 Task: Open a blank sheet, save the file as research.epub Insert a table '2 by 3' In first column, add headers, 'Roll No, Name'. Under first header add  1, 2. Under second header add  Olivia, Grace. Change table style to  Green
Action: Mouse moved to (300, 201)
Screenshot: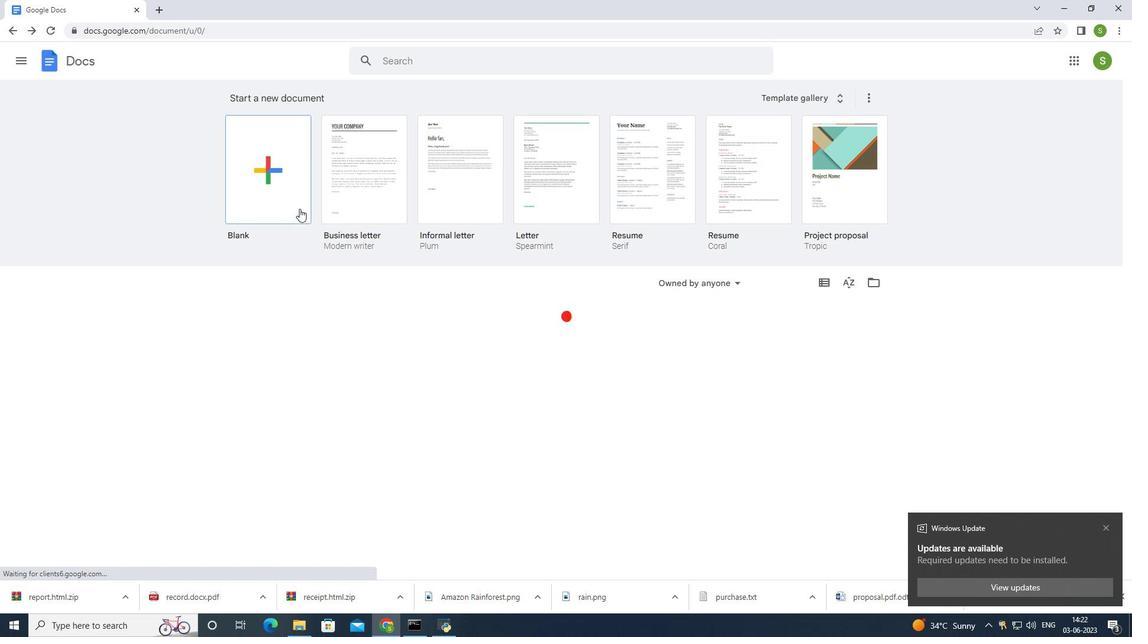 
Action: Mouse pressed left at (300, 201)
Screenshot: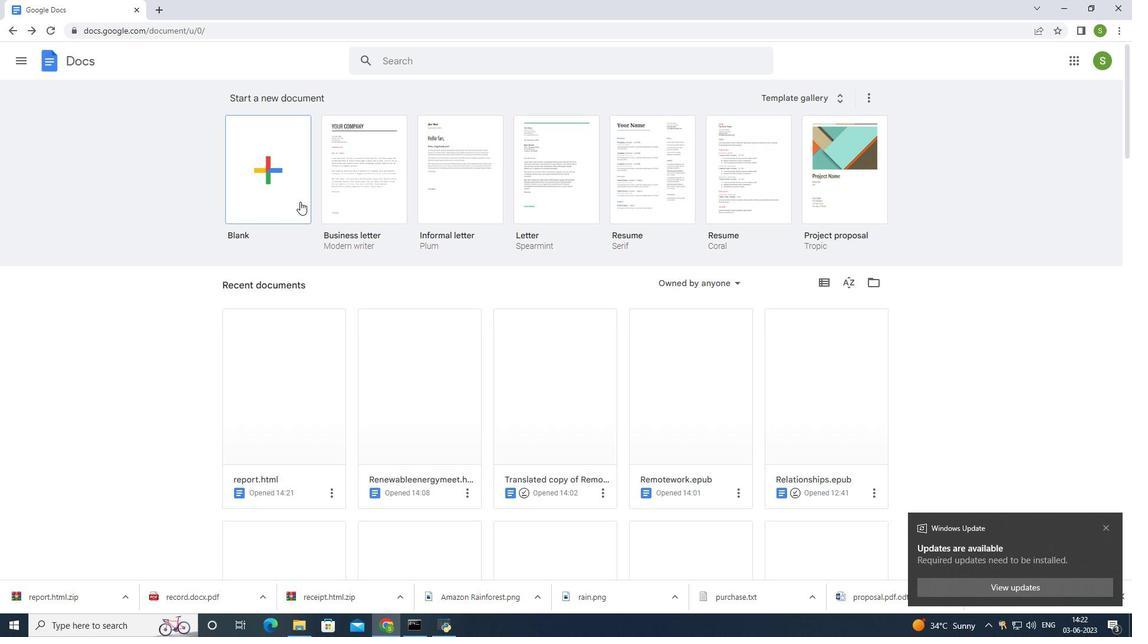 
Action: Mouse moved to (124, 51)
Screenshot: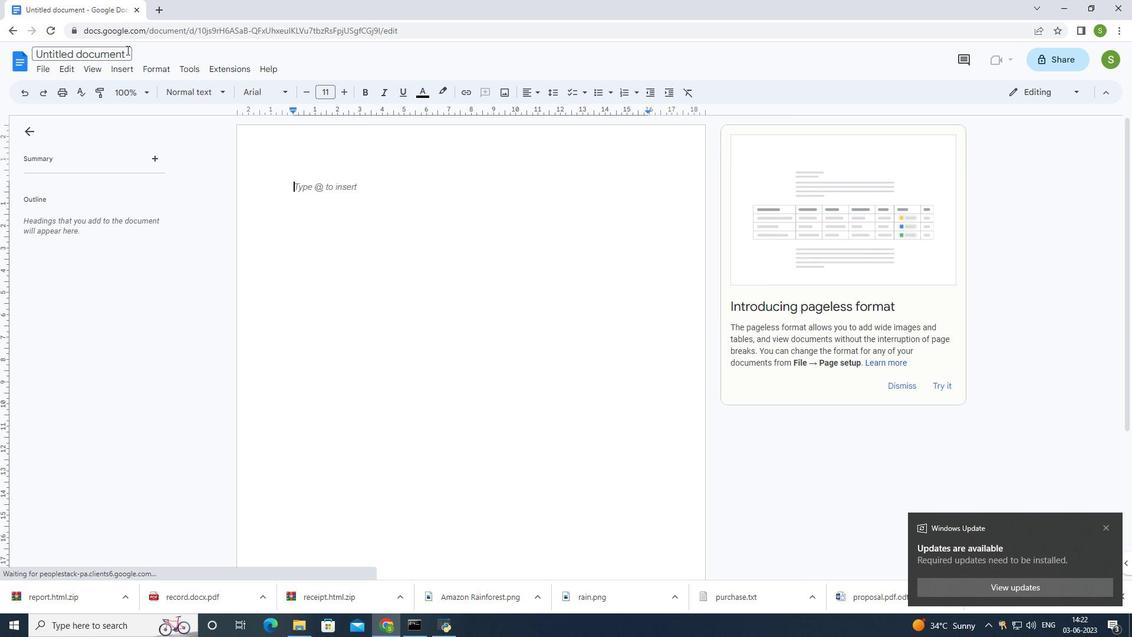 
Action: Mouse pressed left at (124, 51)
Screenshot: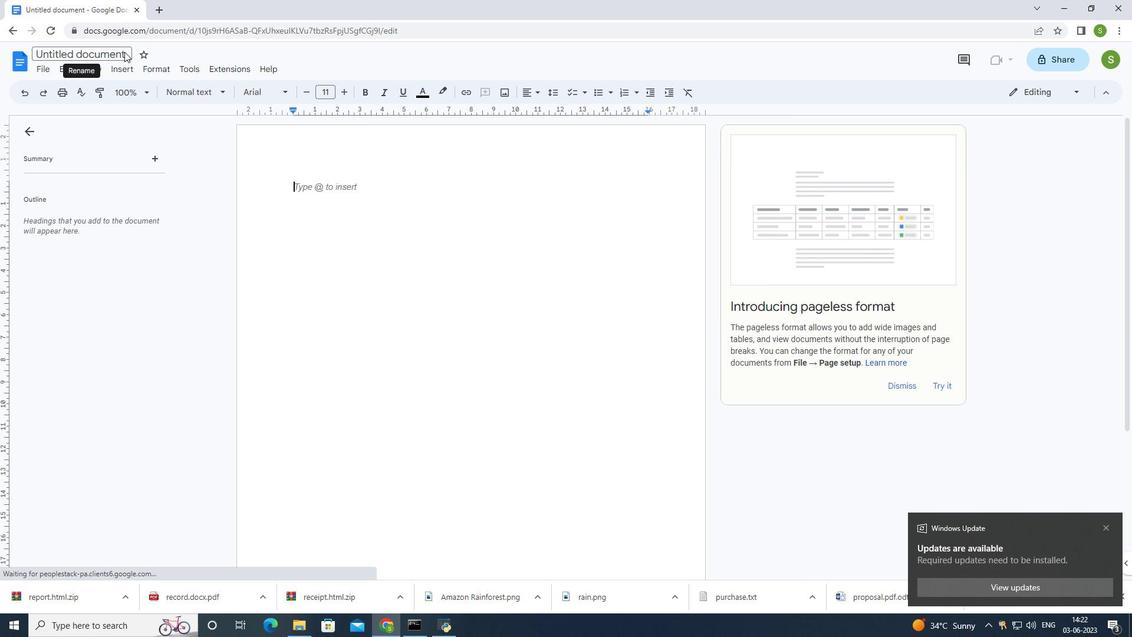 
Action: Mouse moved to (659, 209)
Screenshot: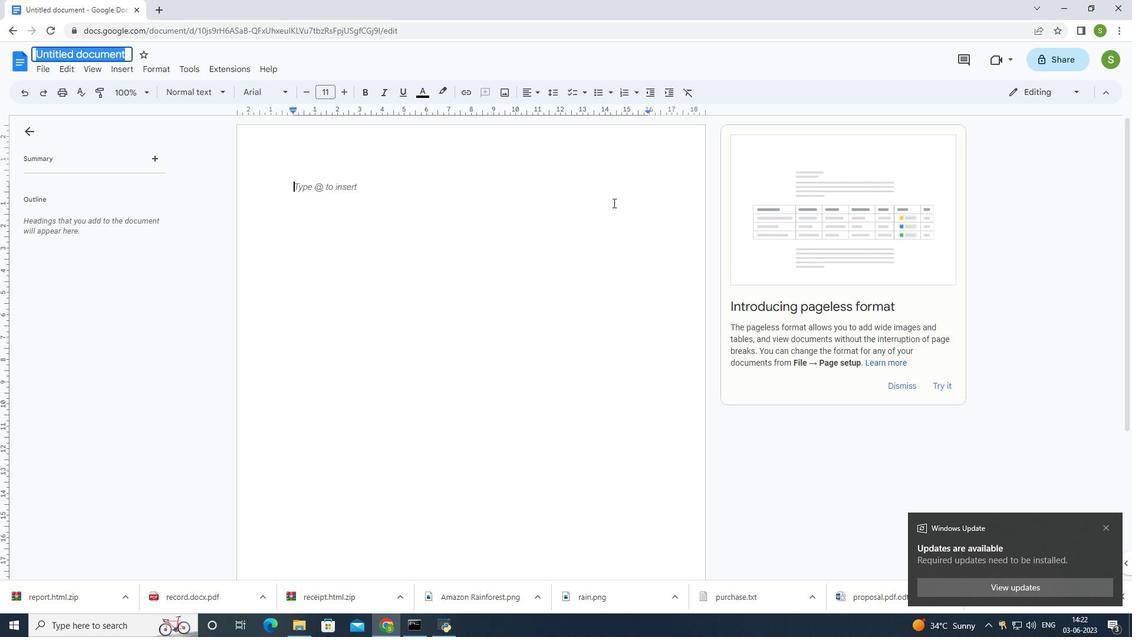 
Action: Key pressed res
Screenshot: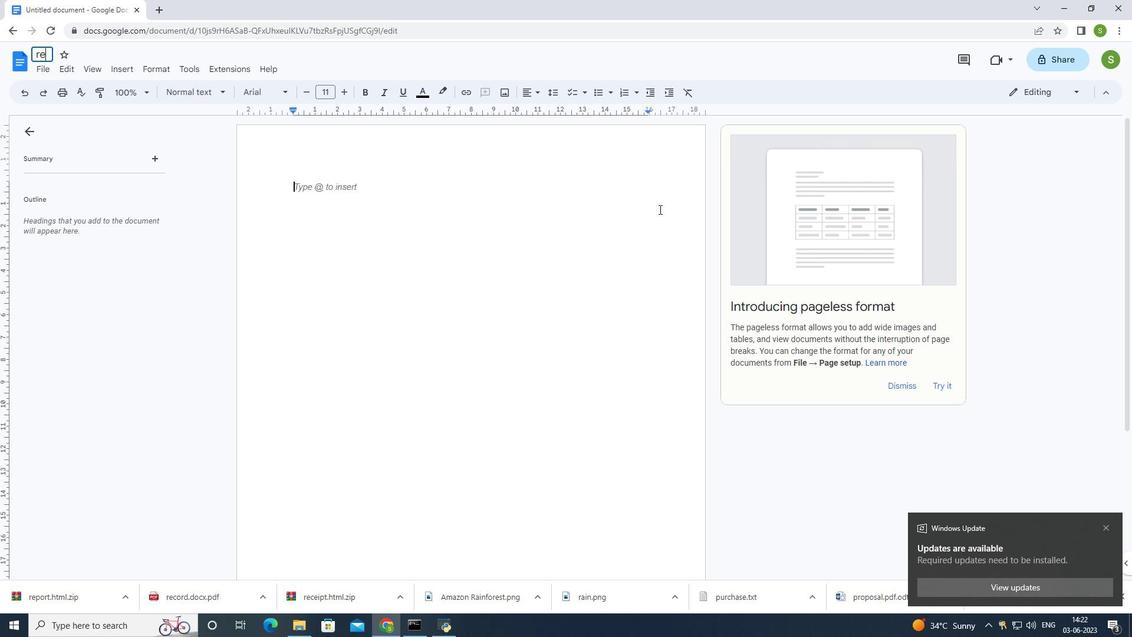 
Action: Mouse moved to (671, 204)
Screenshot: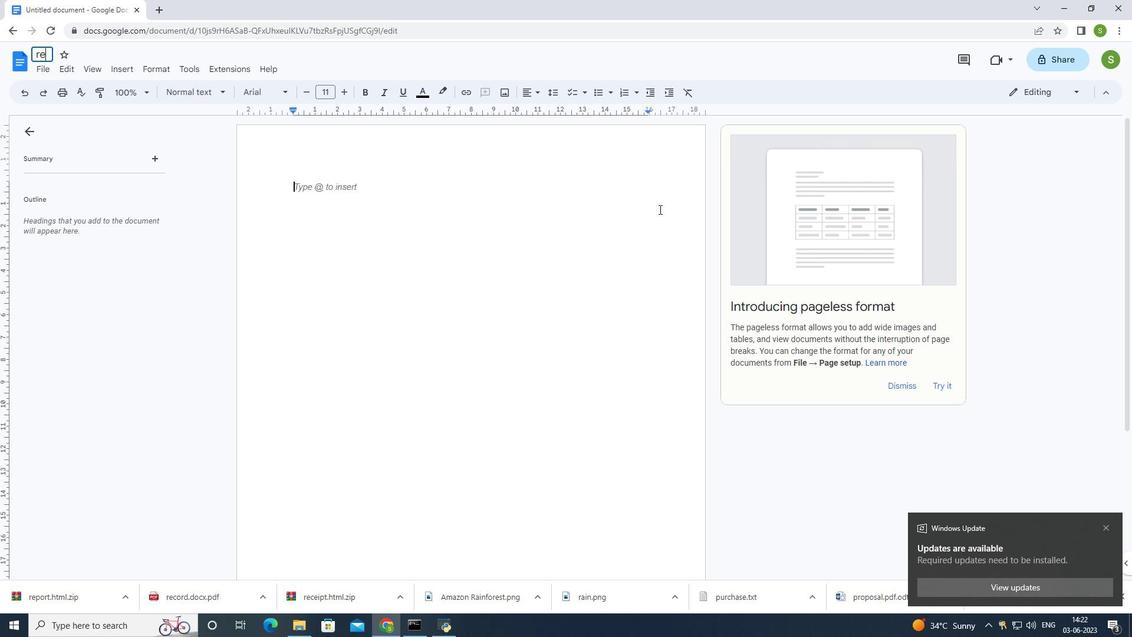 
Action: Key pressed earc
Screenshot: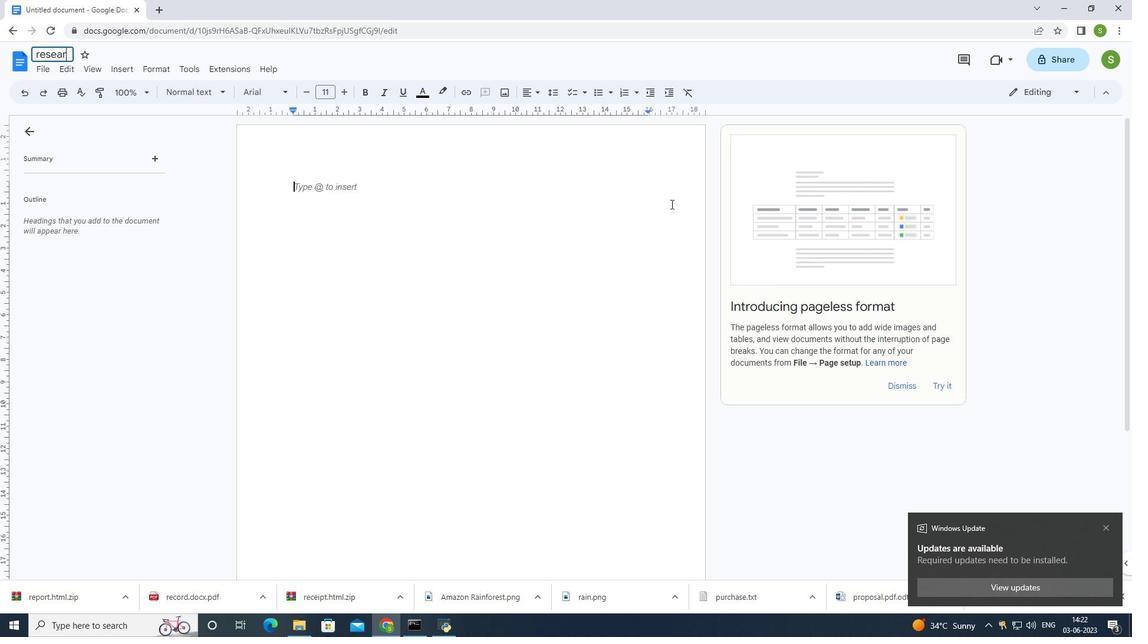 
Action: Mouse moved to (710, 205)
Screenshot: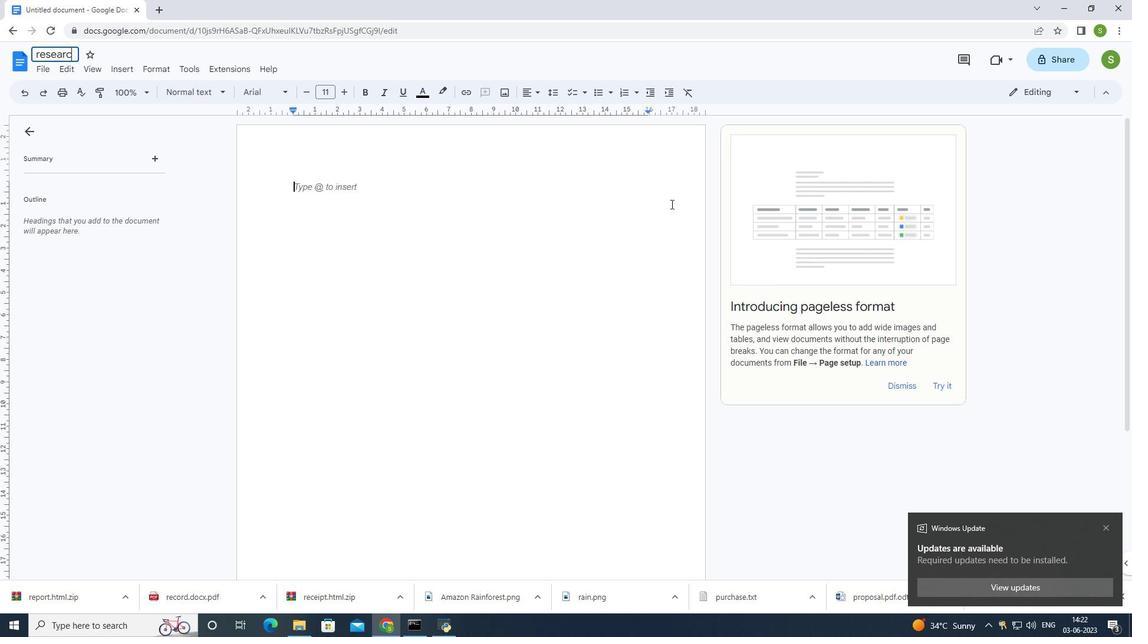 
Action: Key pressed h
Screenshot: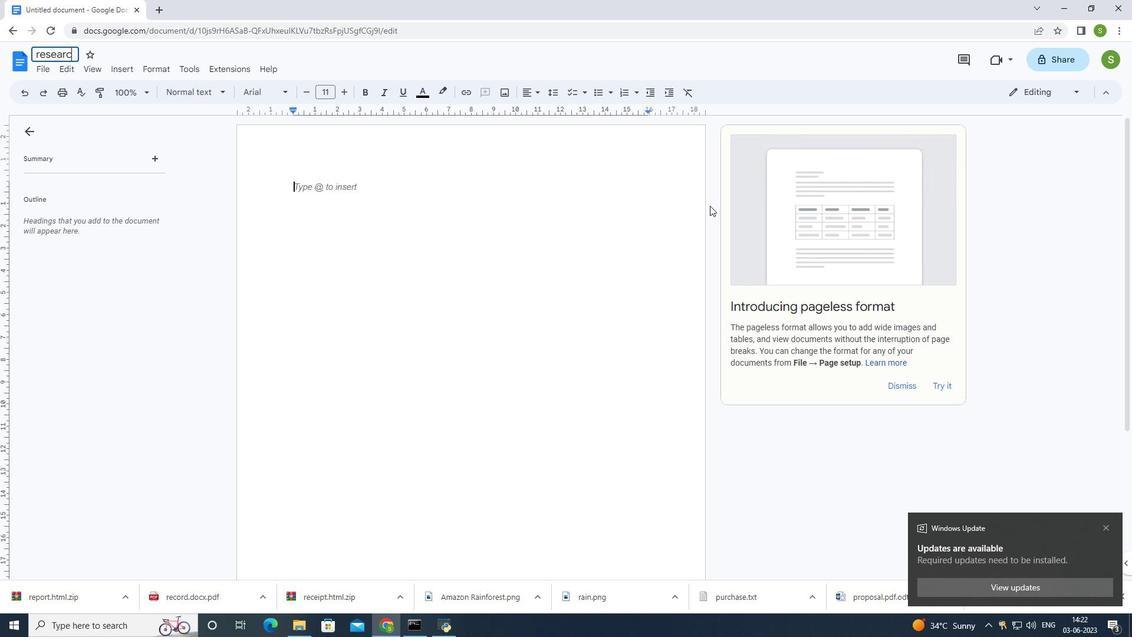 
Action: Mouse moved to (902, 256)
Screenshot: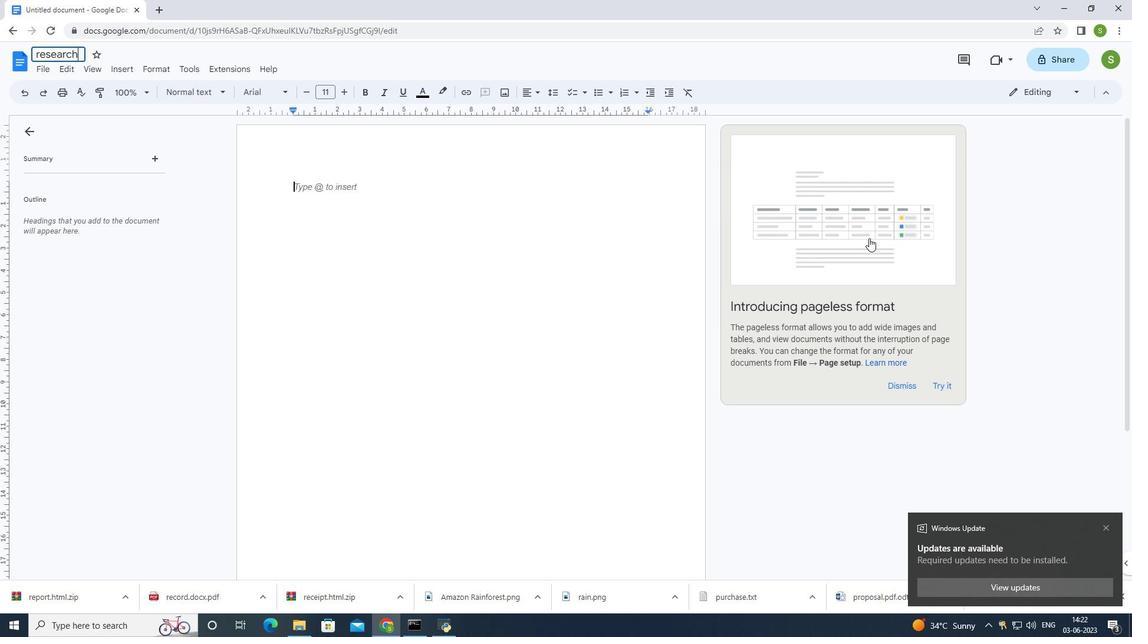 
Action: Key pressed .epub<Key.enter>
Screenshot: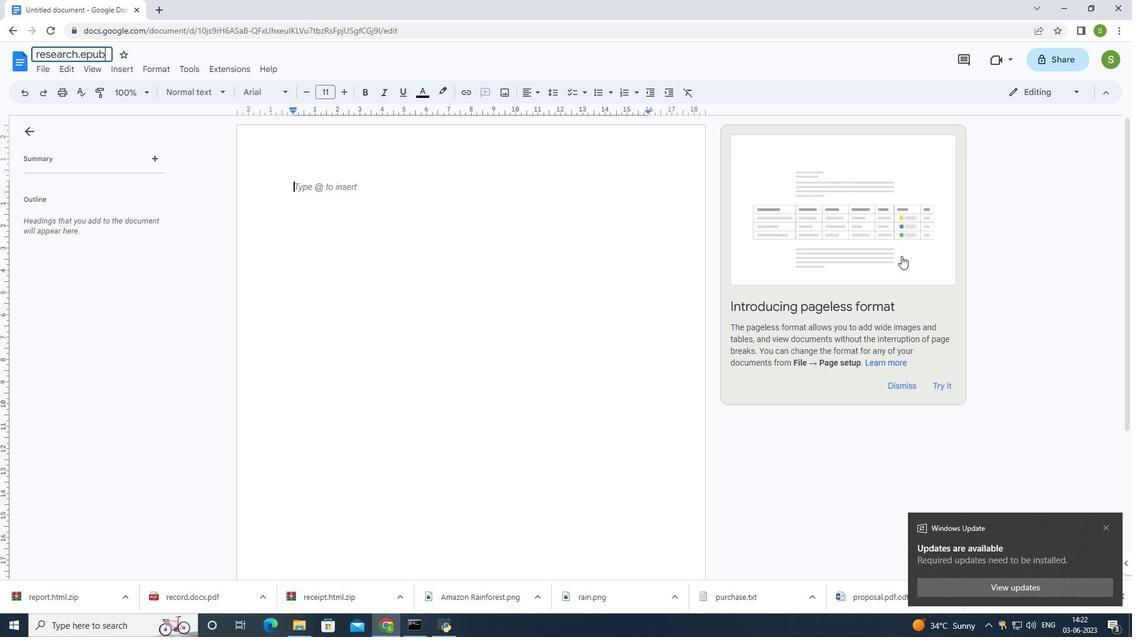 
Action: Mouse moved to (122, 70)
Screenshot: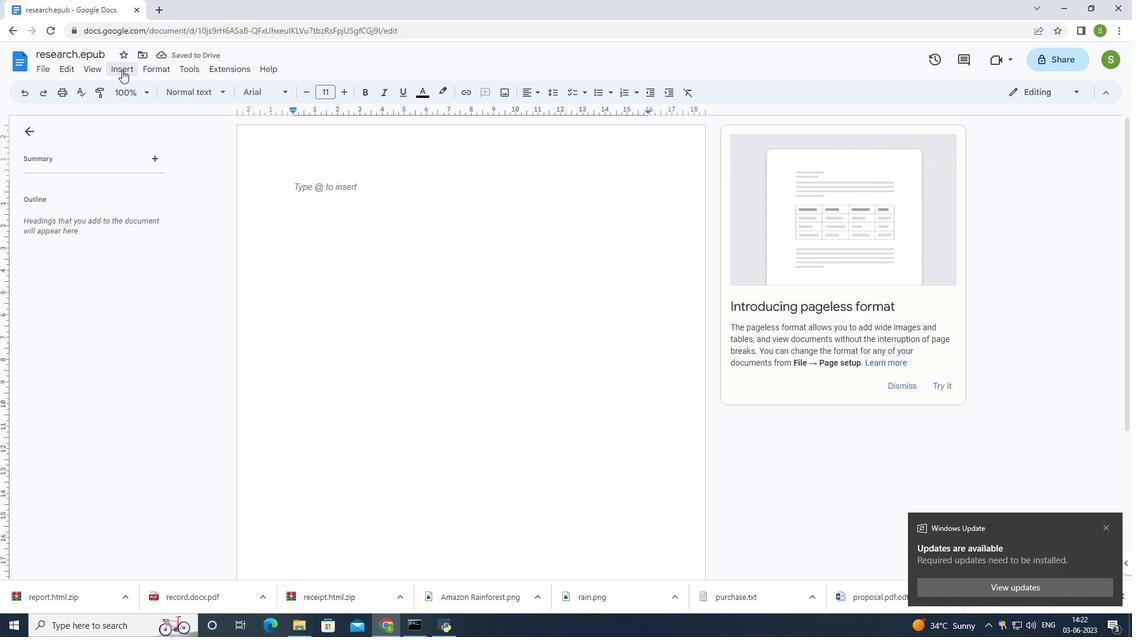 
Action: Mouse pressed left at (122, 70)
Screenshot: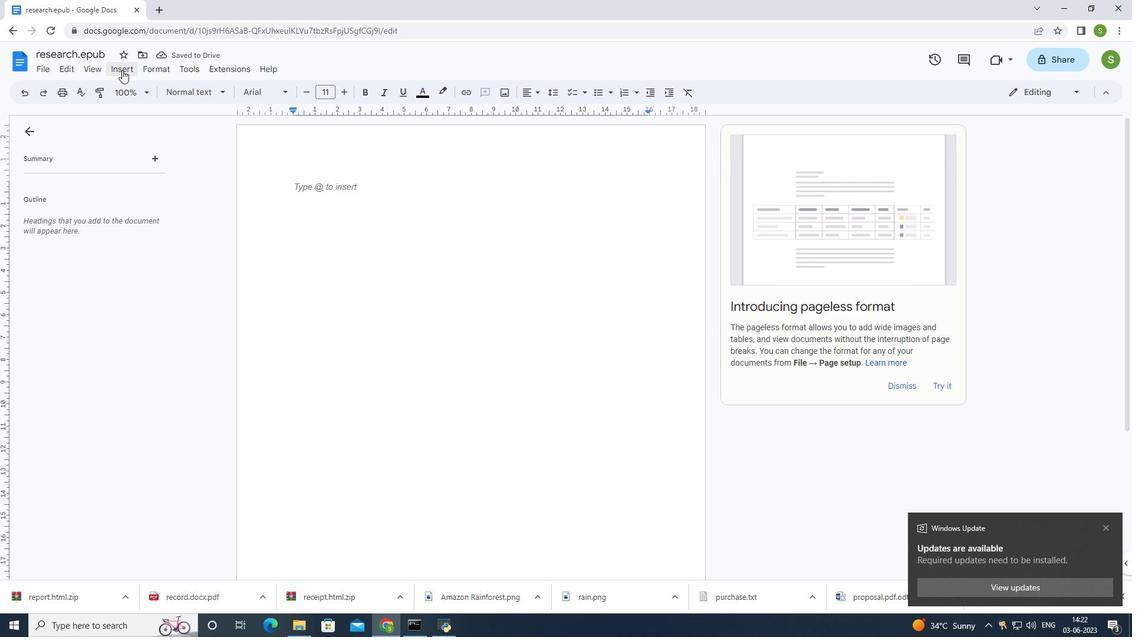 
Action: Mouse moved to (140, 106)
Screenshot: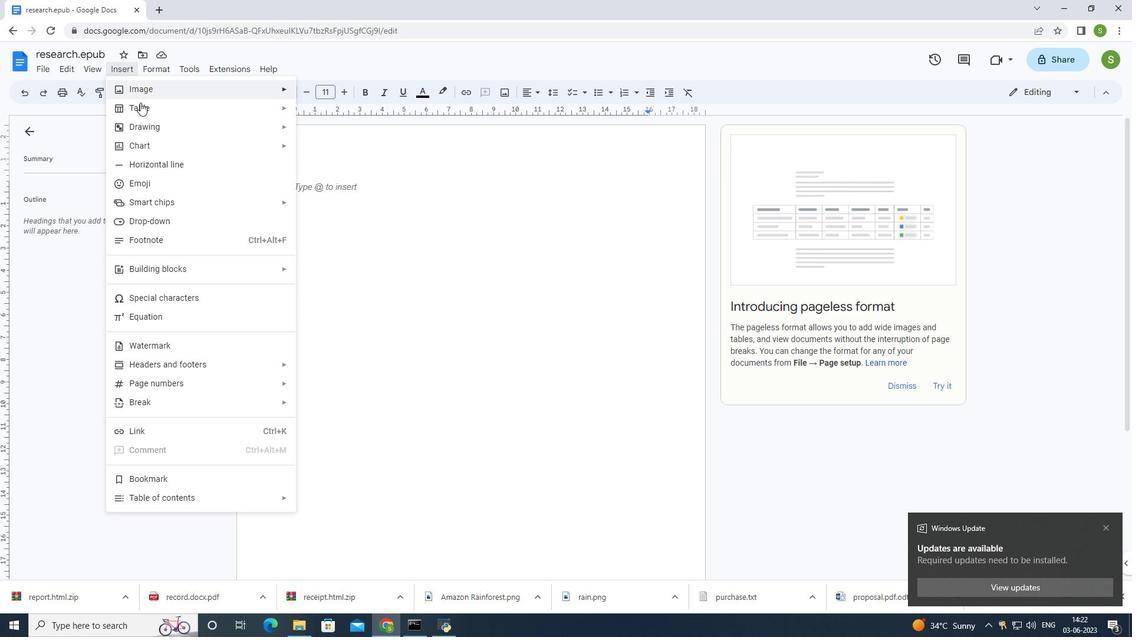 
Action: Mouse pressed left at (140, 106)
Screenshot: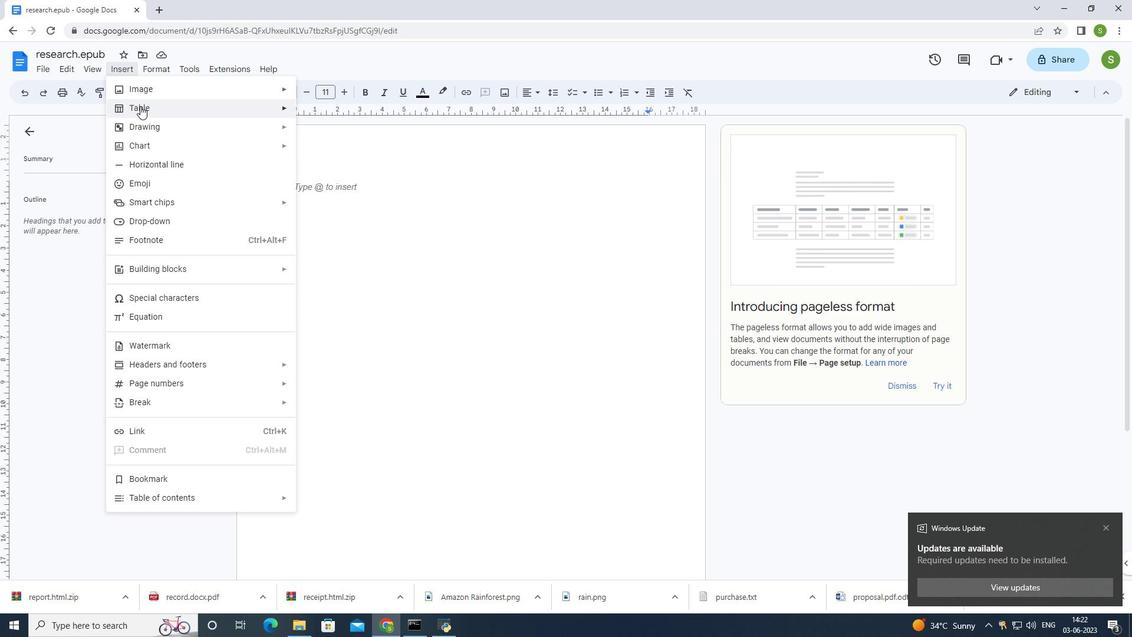 
Action: Mouse moved to (313, 162)
Screenshot: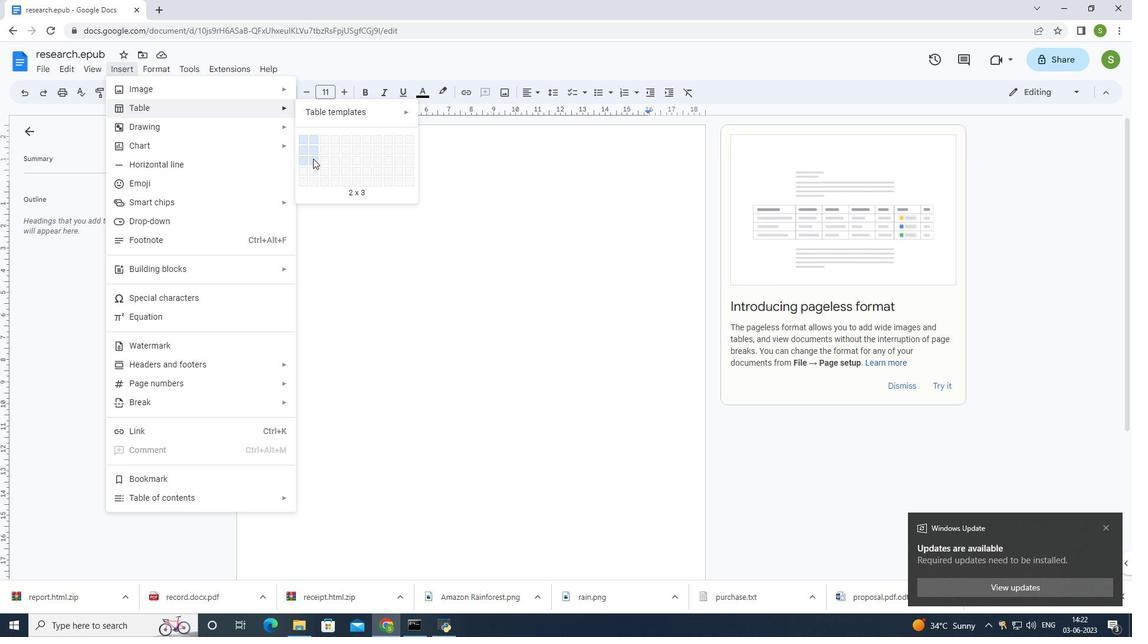 
Action: Mouse pressed left at (313, 162)
Screenshot: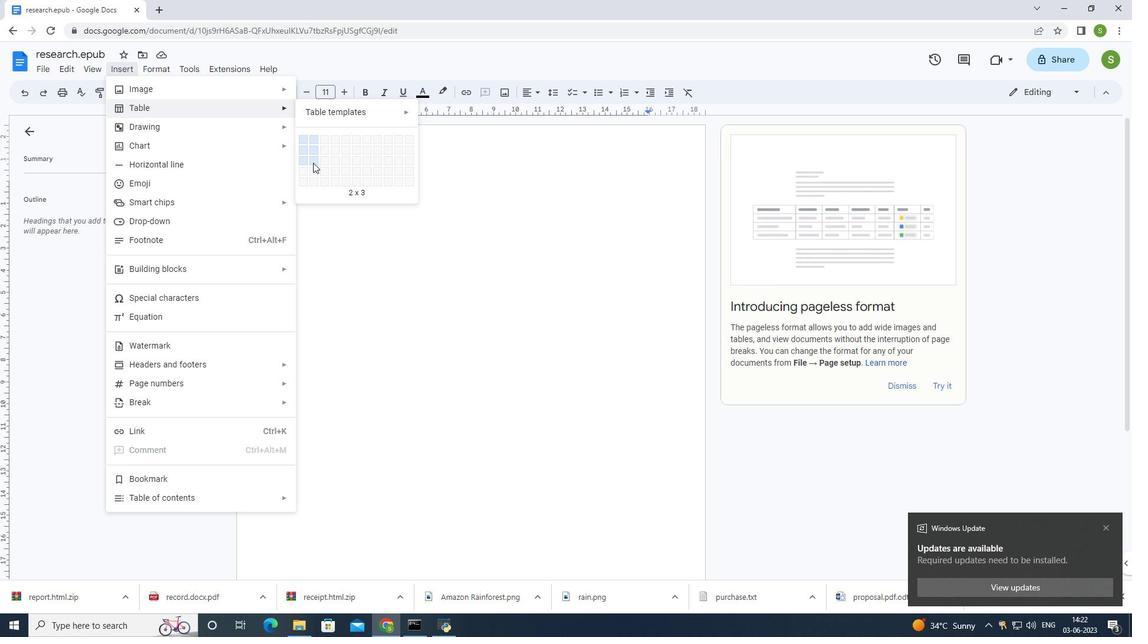
Action: Mouse moved to (456, 213)
Screenshot: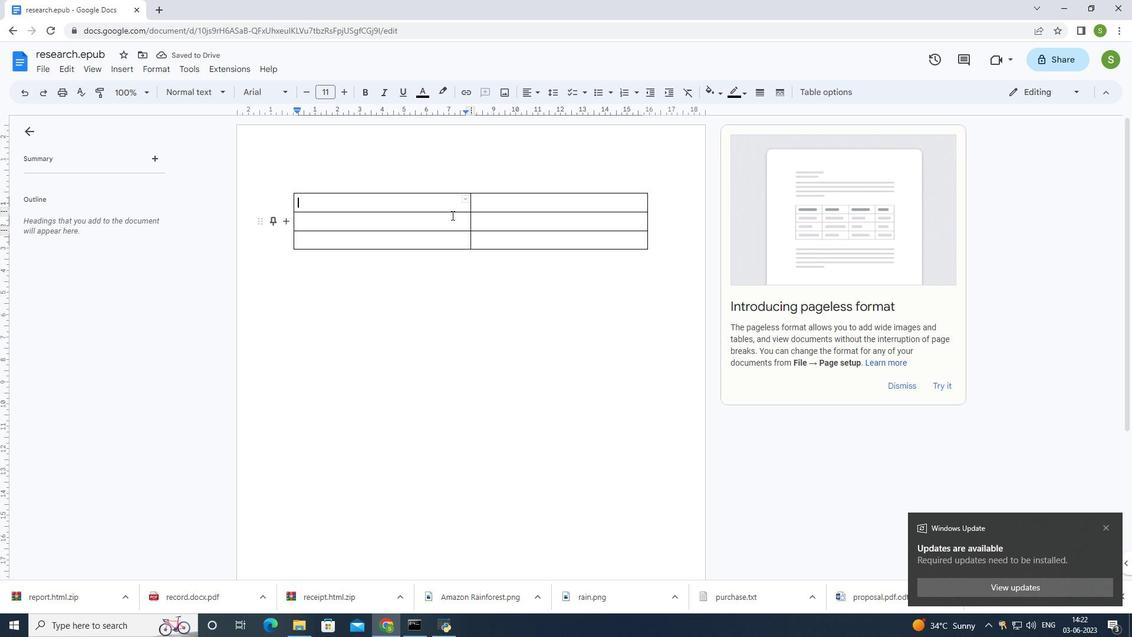 
Action: Key pressed <Key.shift>Roll<Key.space><Key.shift>No
Screenshot: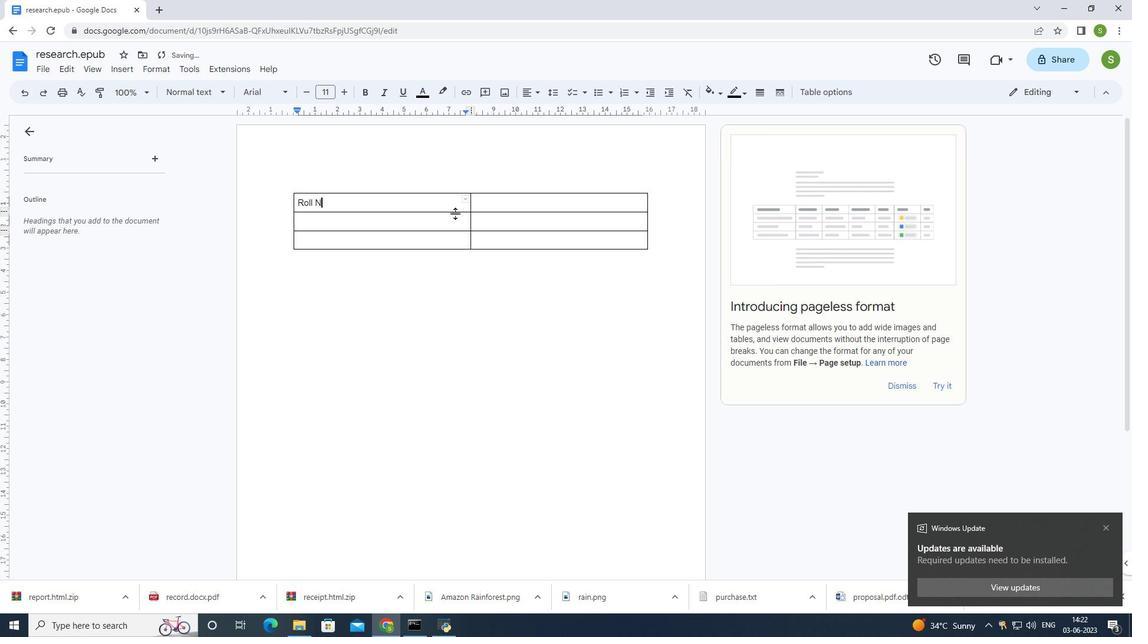 
Action: Mouse moved to (487, 220)
Screenshot: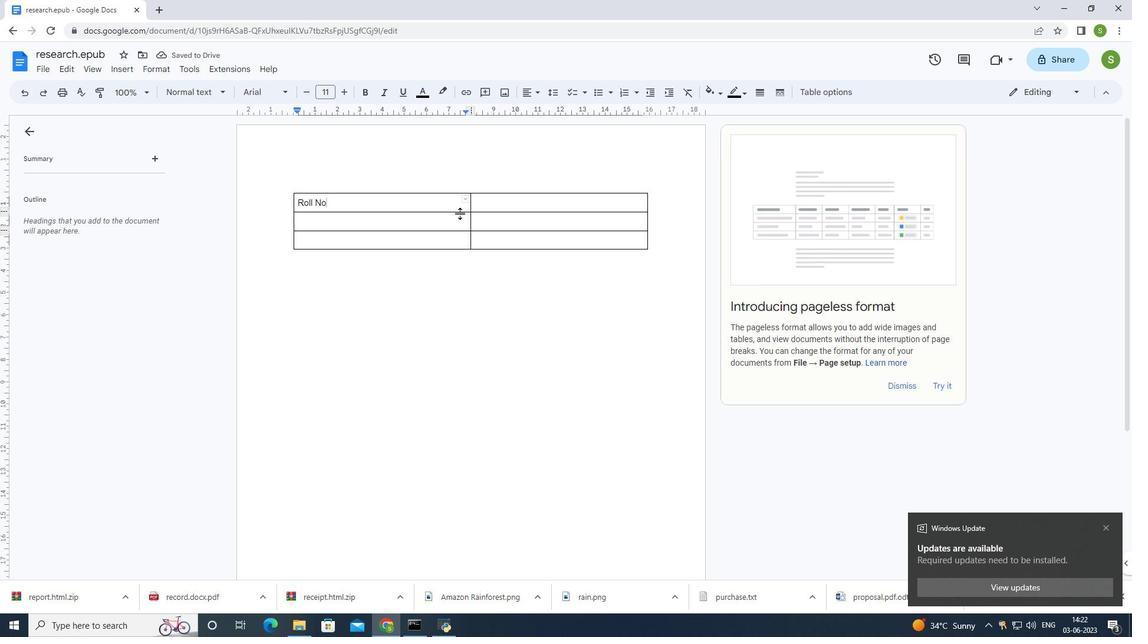 
Action: Key pressed <Key.right>
Screenshot: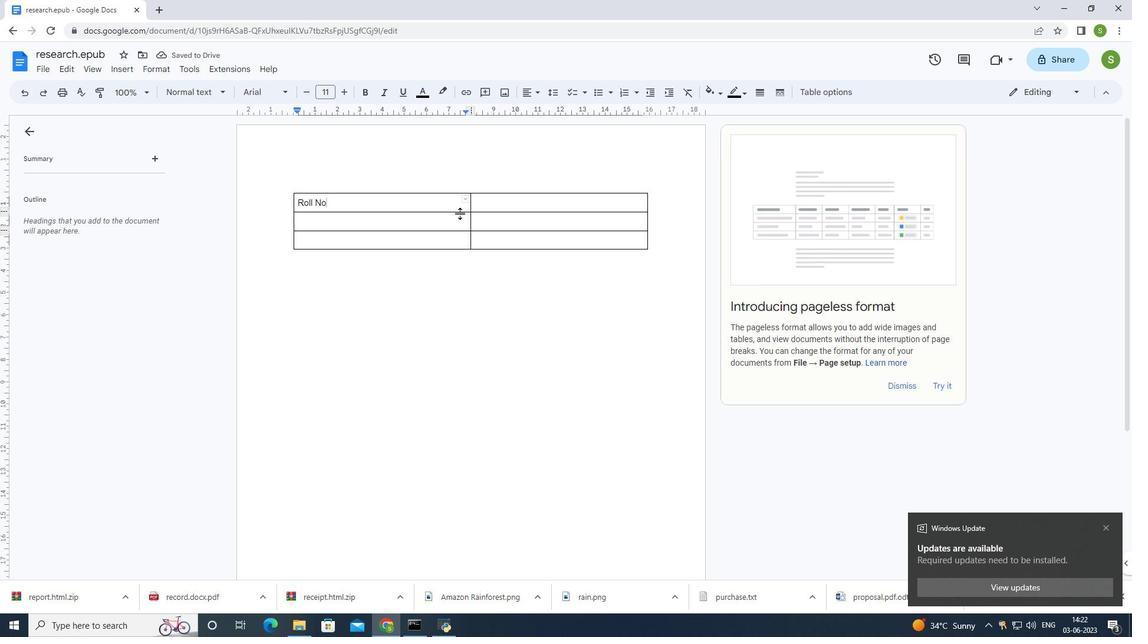 
Action: Mouse moved to (493, 220)
Screenshot: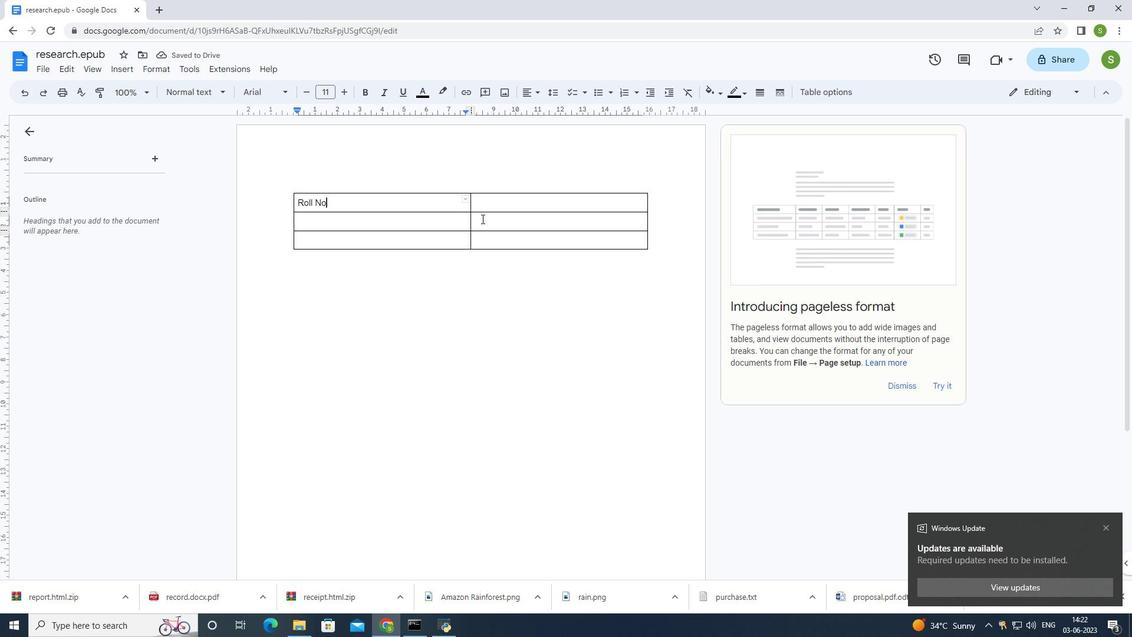 
Action: Key pressed <Key.shift><Key.shift><Key.shift><Key.shift><Key.shift><Key.shift><Key.shift><Key.shift><Key.shift><Key.shift><Key.shift><Key.shift><Key.shift><Key.shift><Key.shift>Name
Screenshot: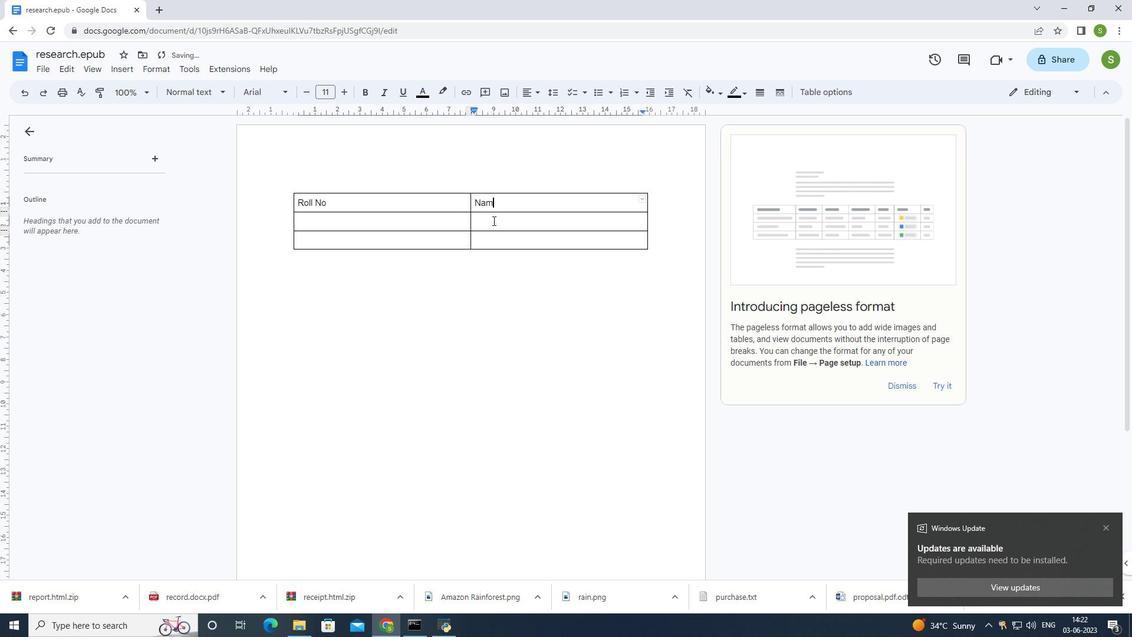
Action: Mouse moved to (422, 221)
Screenshot: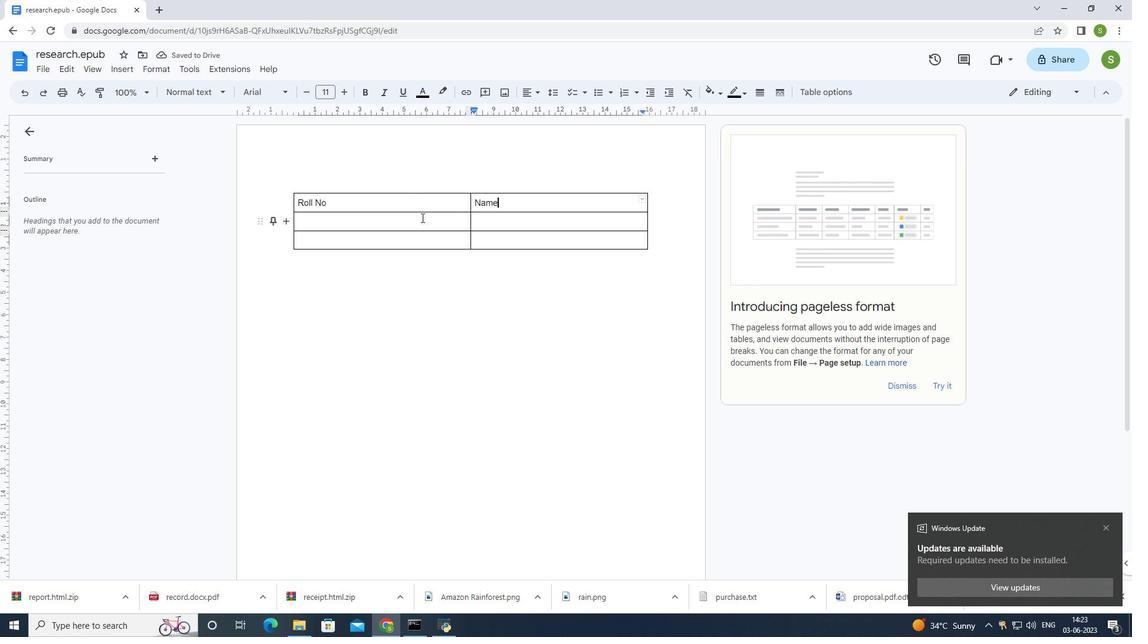 
Action: Mouse pressed left at (422, 221)
Screenshot: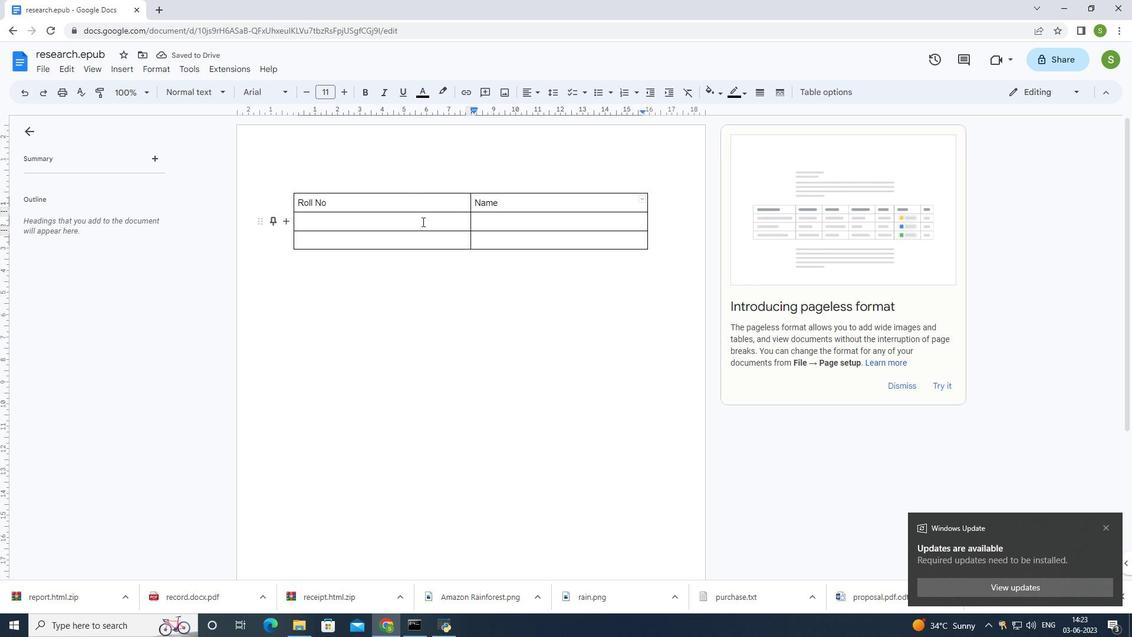 
Action: Mouse moved to (423, 222)
Screenshot: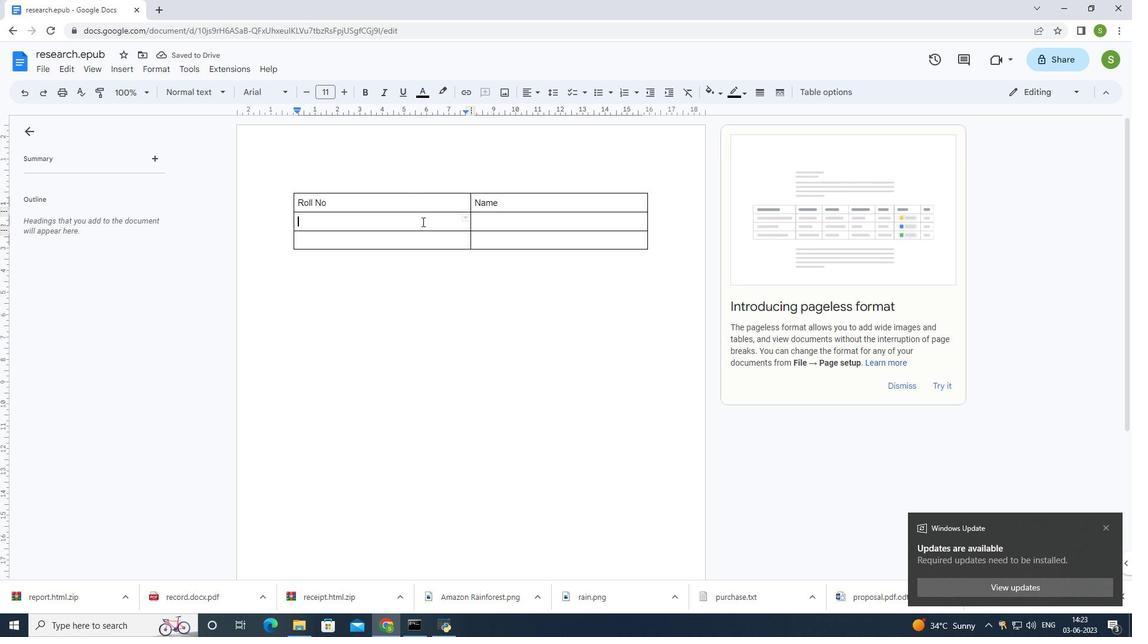 
Action: Key pressed 1
Screenshot: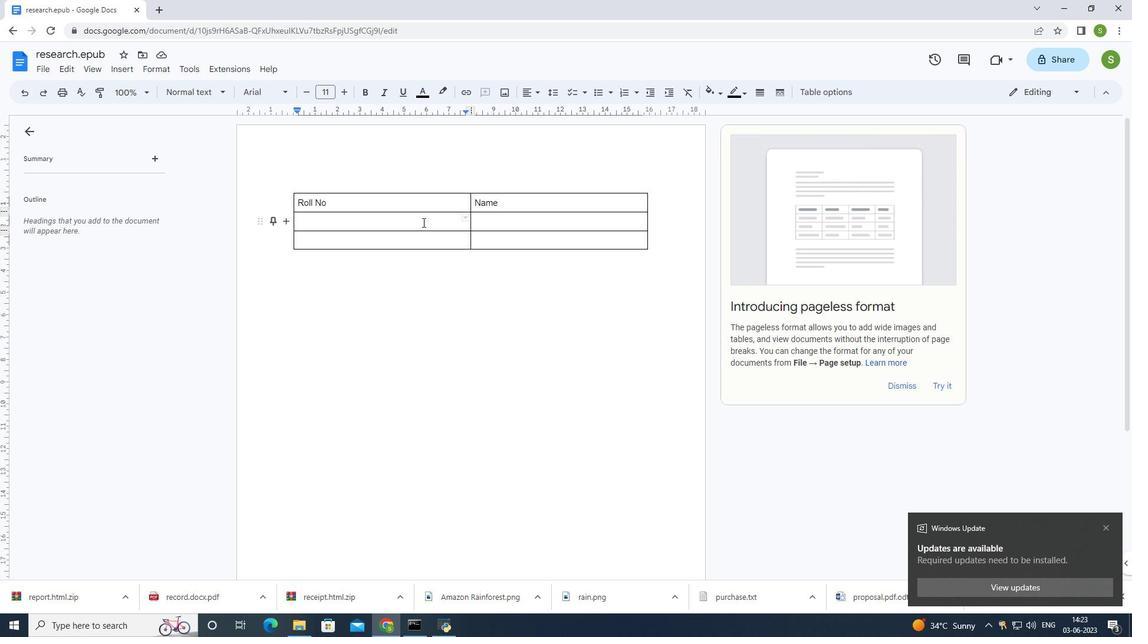 
Action: Mouse moved to (420, 235)
Screenshot: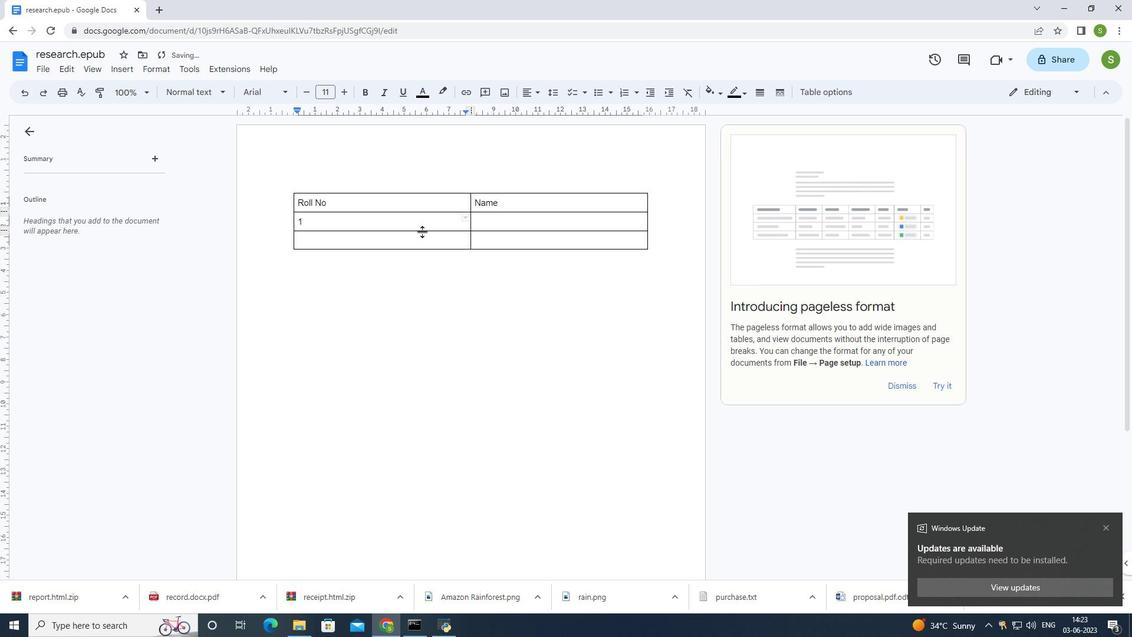 
Action: Mouse pressed left at (420, 235)
Screenshot: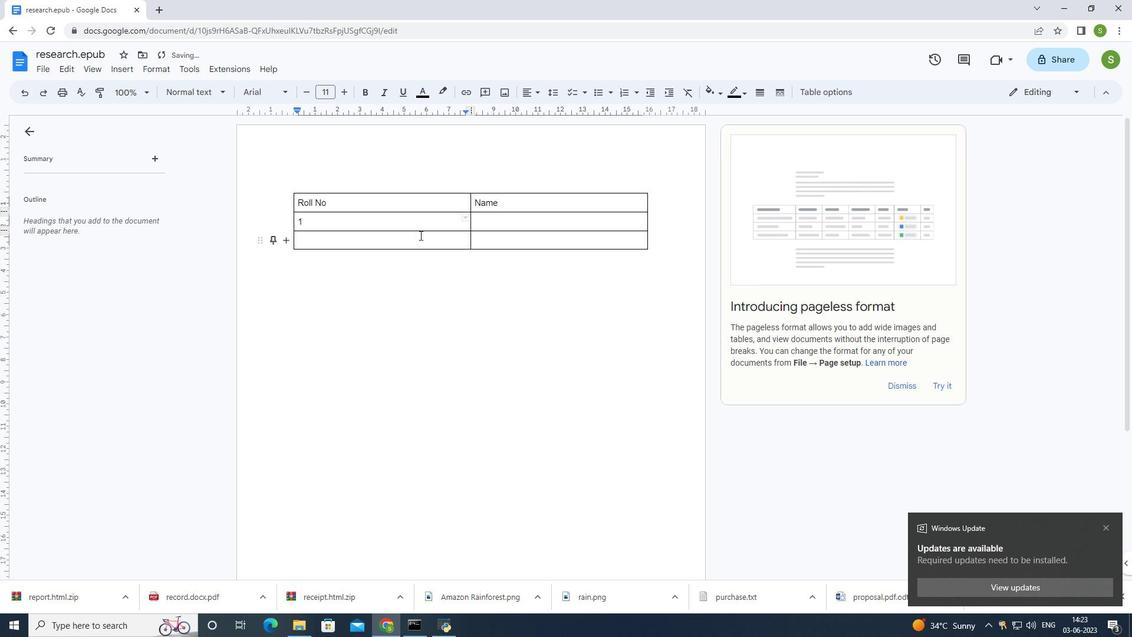 
Action: Key pressed 2
Screenshot: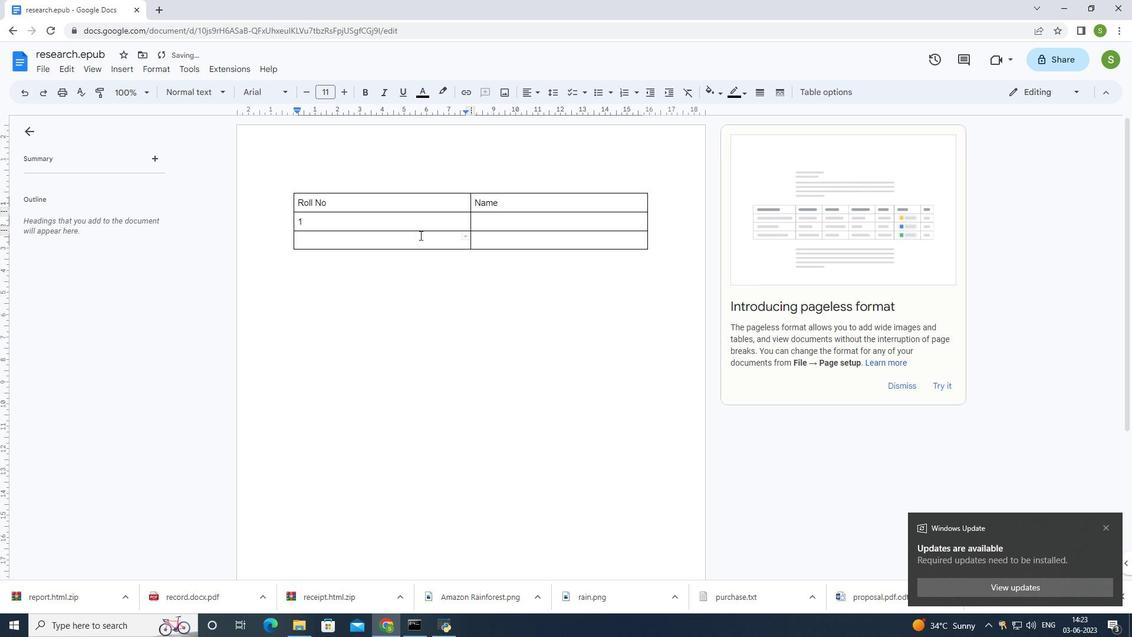 
Action: Mouse moved to (487, 223)
Screenshot: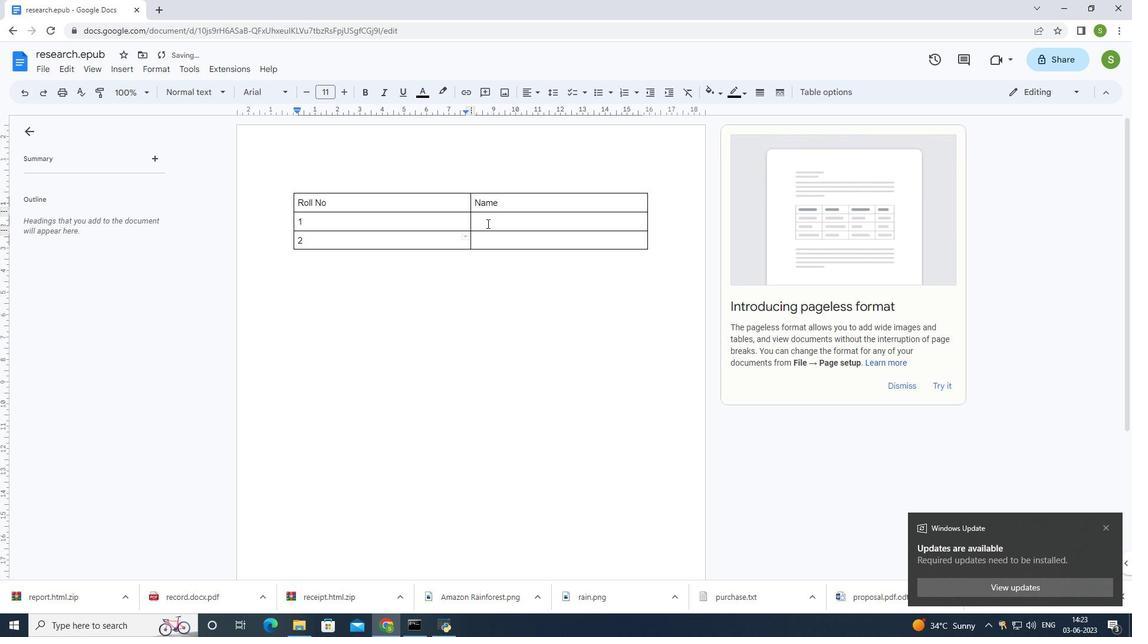 
Action: Mouse pressed left at (487, 223)
Screenshot: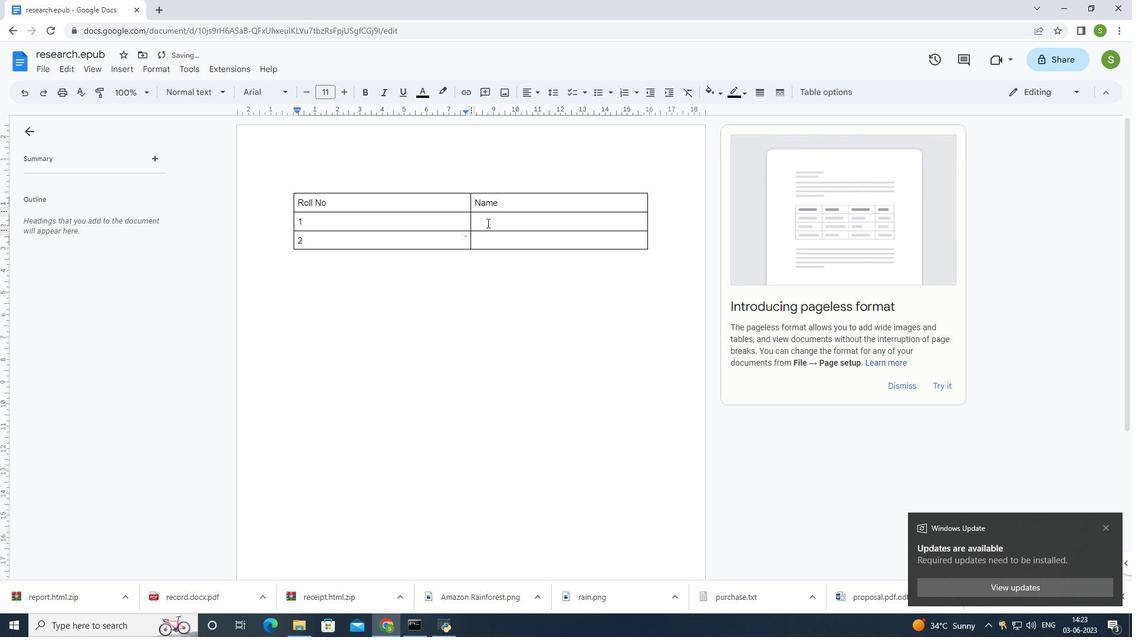 
Action: Mouse moved to (475, 204)
Screenshot: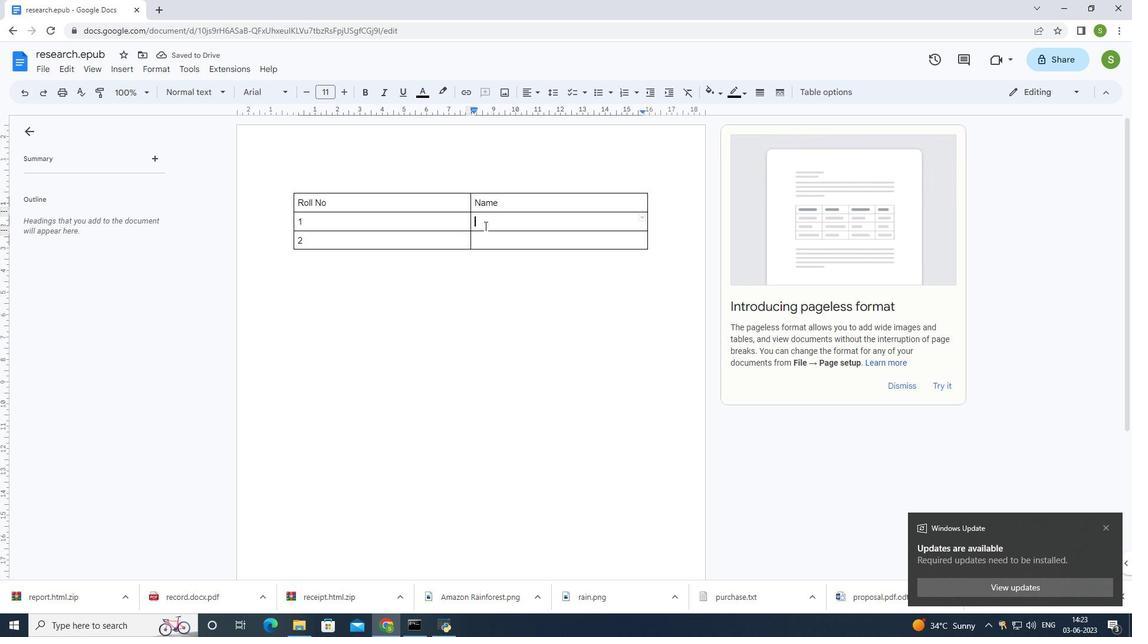 
Action: Key pressed <Key.shift>Olivia<Key.down><Key.shift>Grace
Screenshot: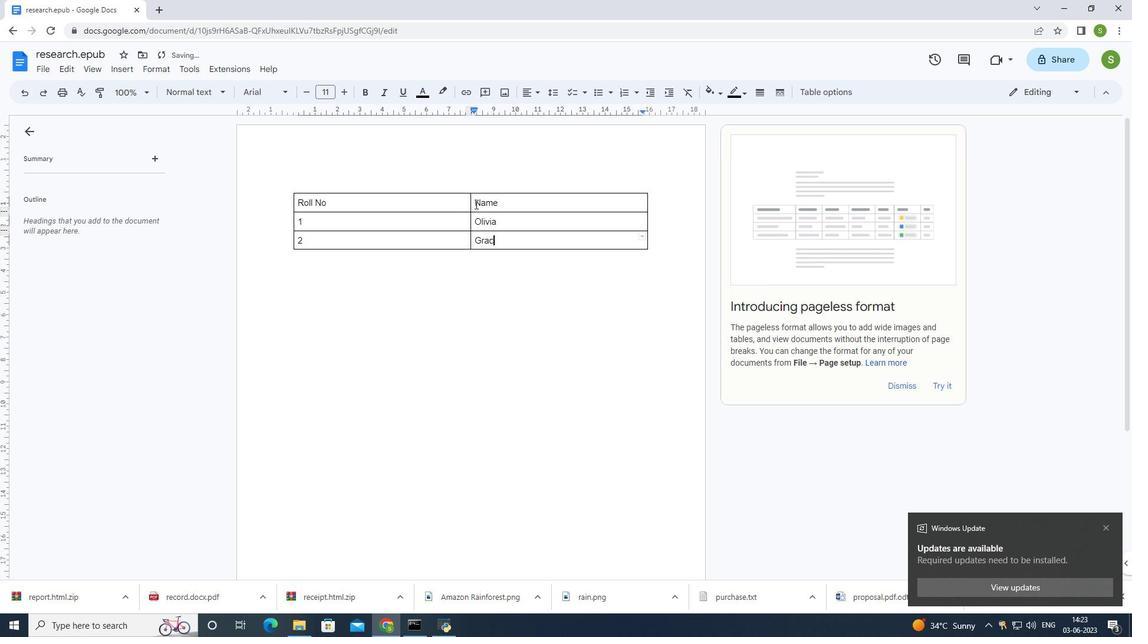 
Action: Mouse moved to (296, 199)
Screenshot: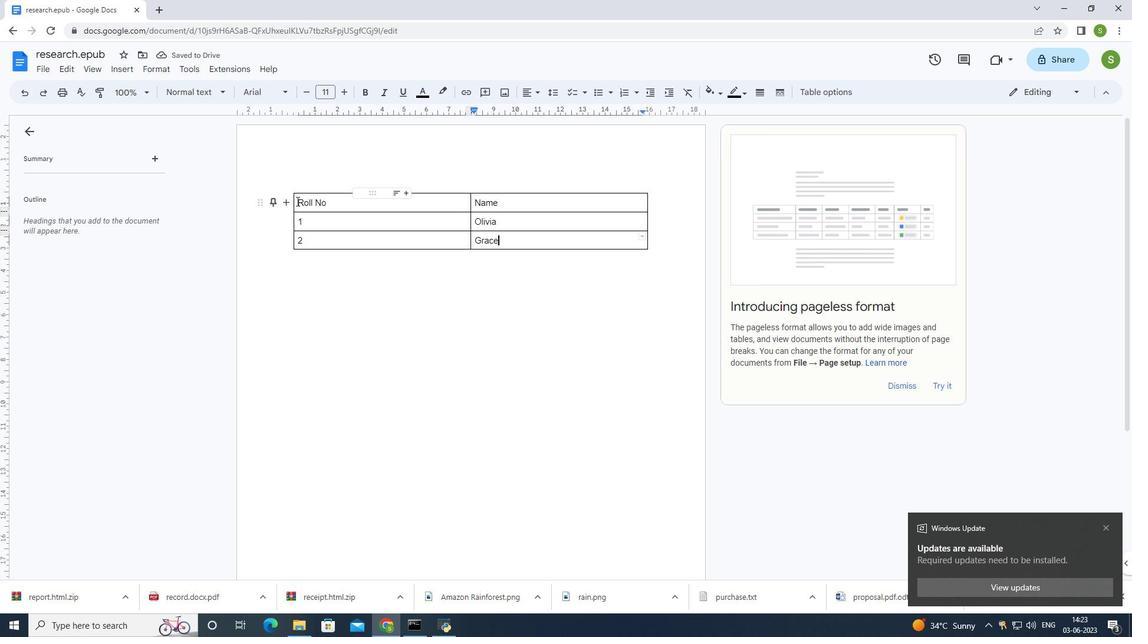 
Action: Mouse pressed left at (296, 199)
Screenshot: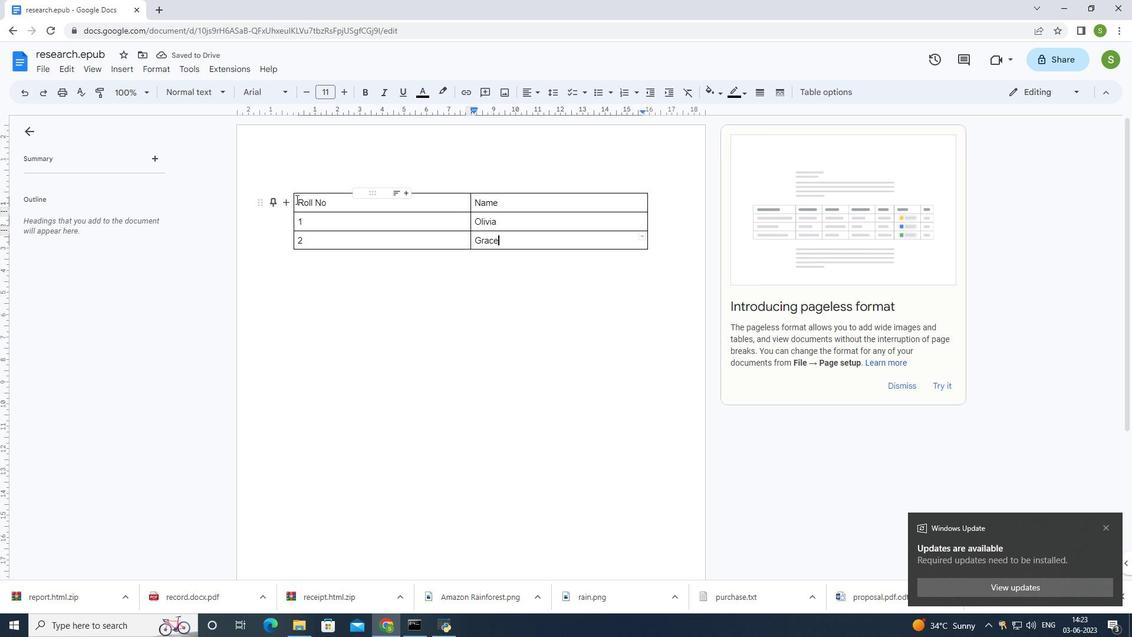 
Action: Mouse moved to (698, 92)
Screenshot: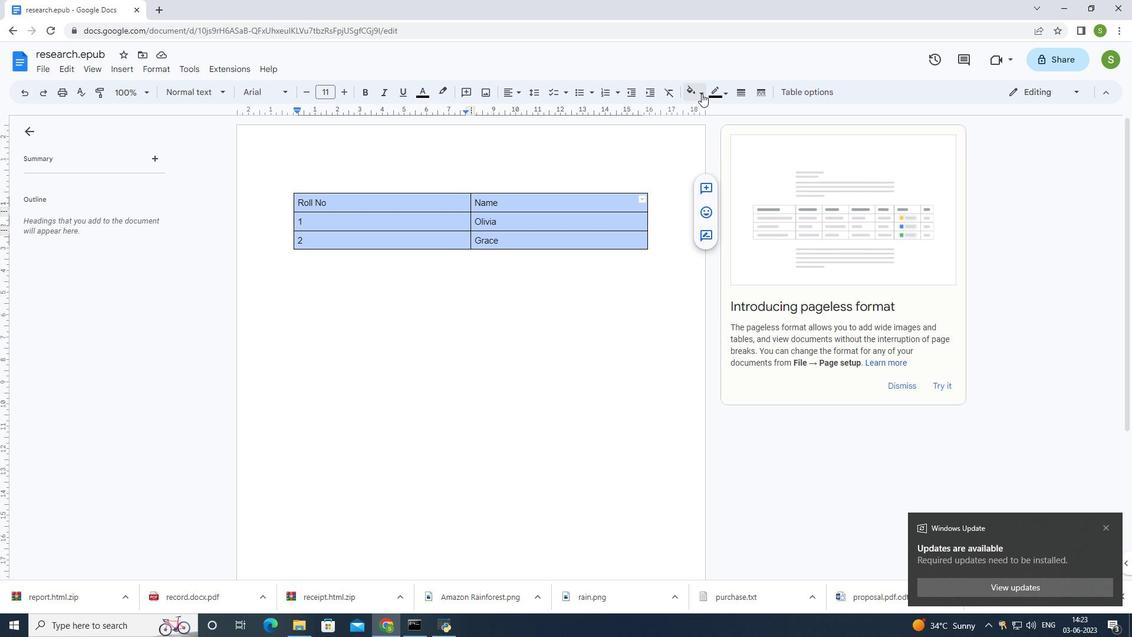 
Action: Mouse pressed left at (698, 92)
Screenshot: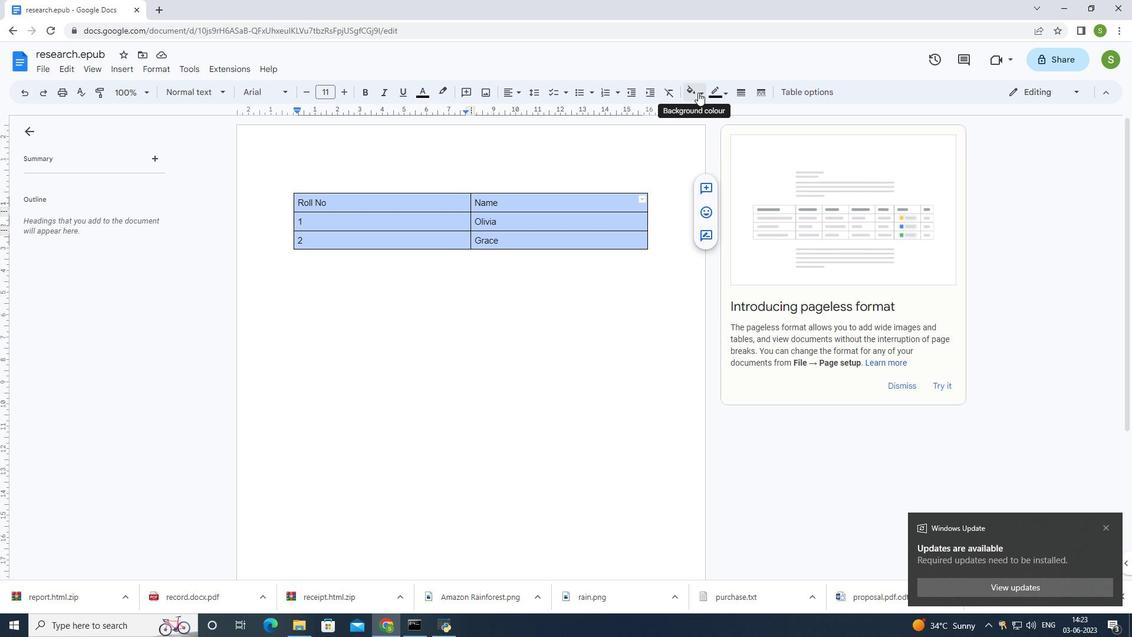 
Action: Mouse moved to (749, 199)
Screenshot: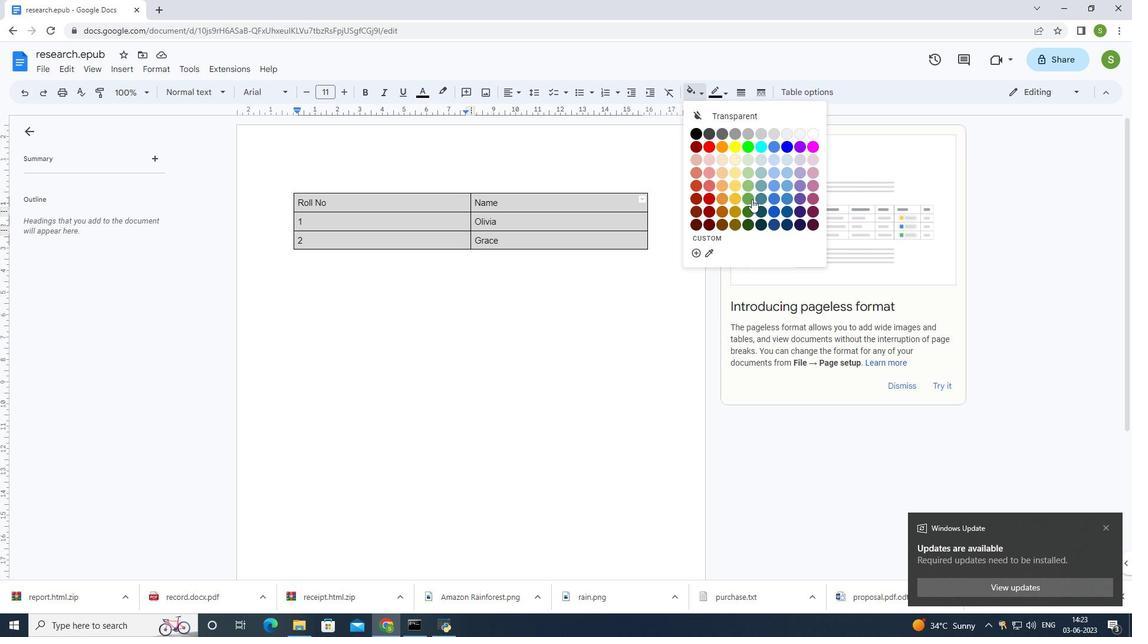 
Action: Mouse pressed left at (749, 199)
Screenshot: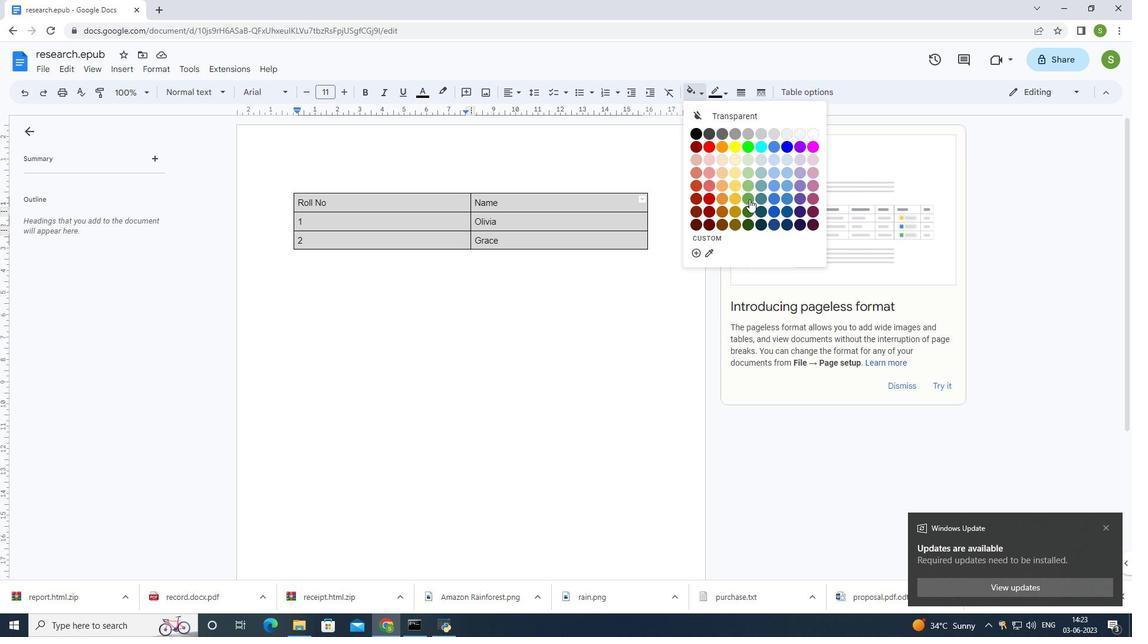 
Action: Mouse moved to (603, 301)
Screenshot: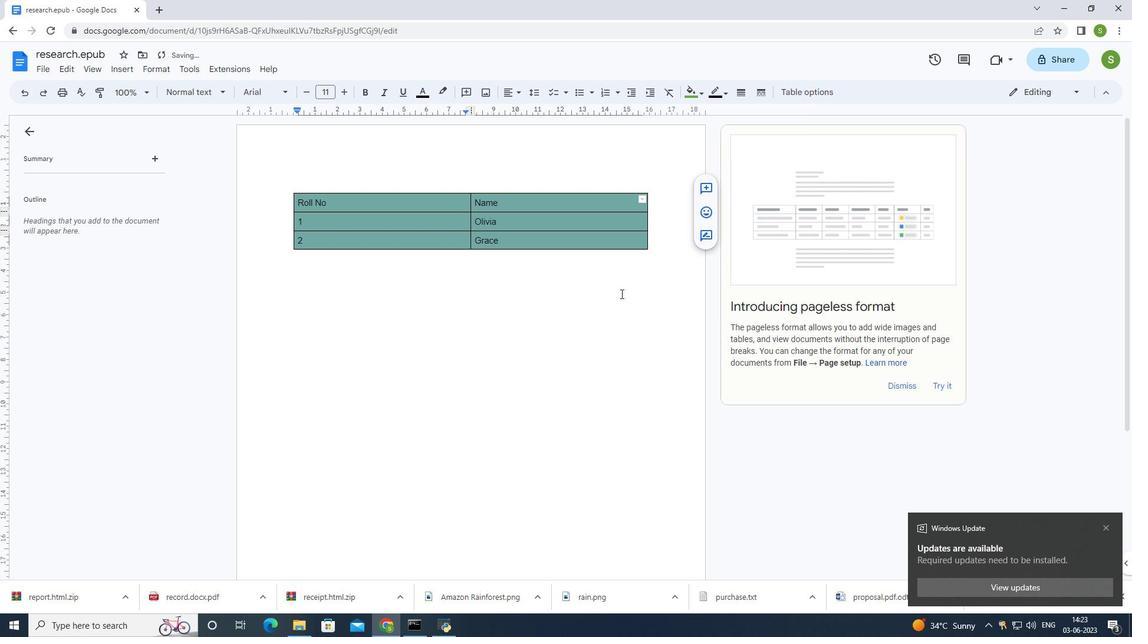 
Action: Mouse pressed left at (603, 301)
Screenshot: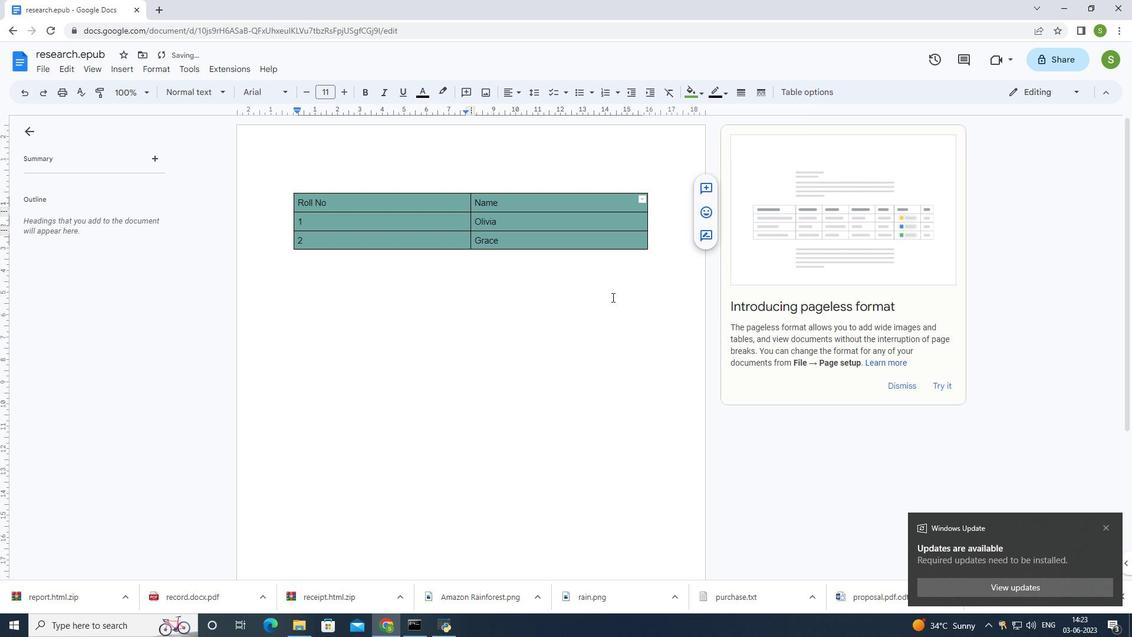 
Action: Mouse moved to (616, 293)
Screenshot: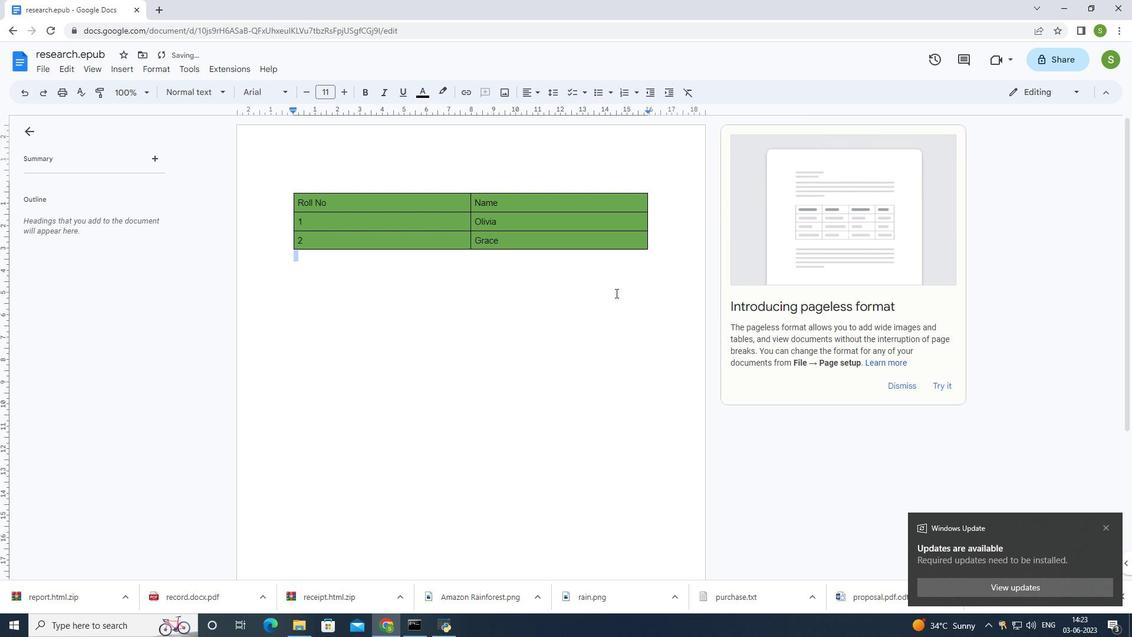 
